 Task: Insert left arrow.
Action: Mouse moved to (119, 69)
Screenshot: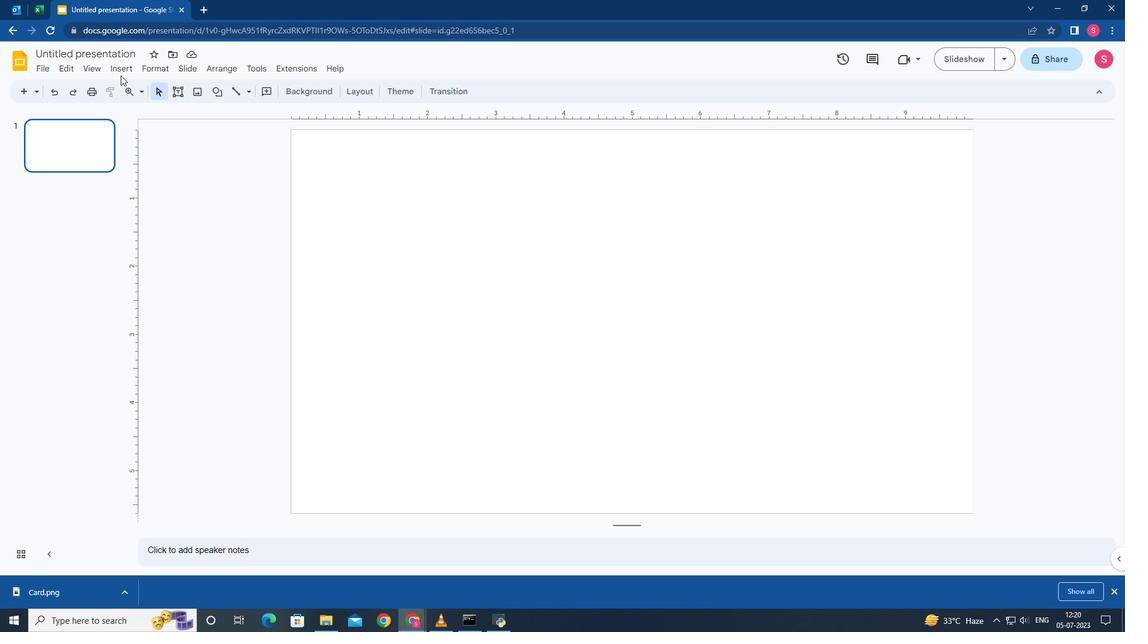 
Action: Mouse pressed left at (119, 69)
Screenshot: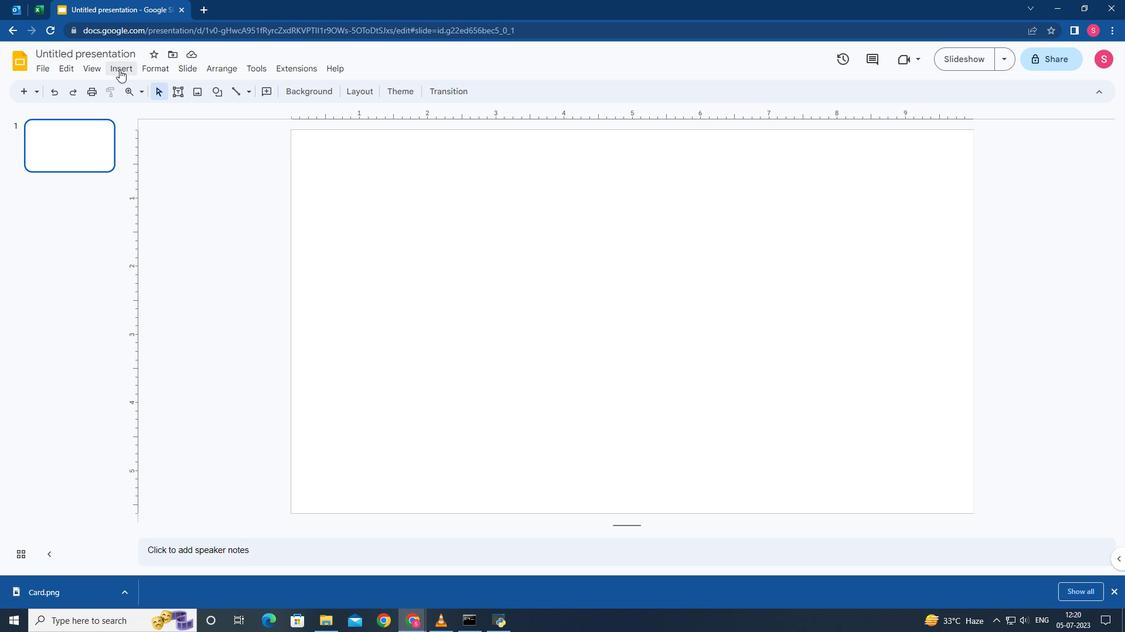 
Action: Mouse moved to (151, 162)
Screenshot: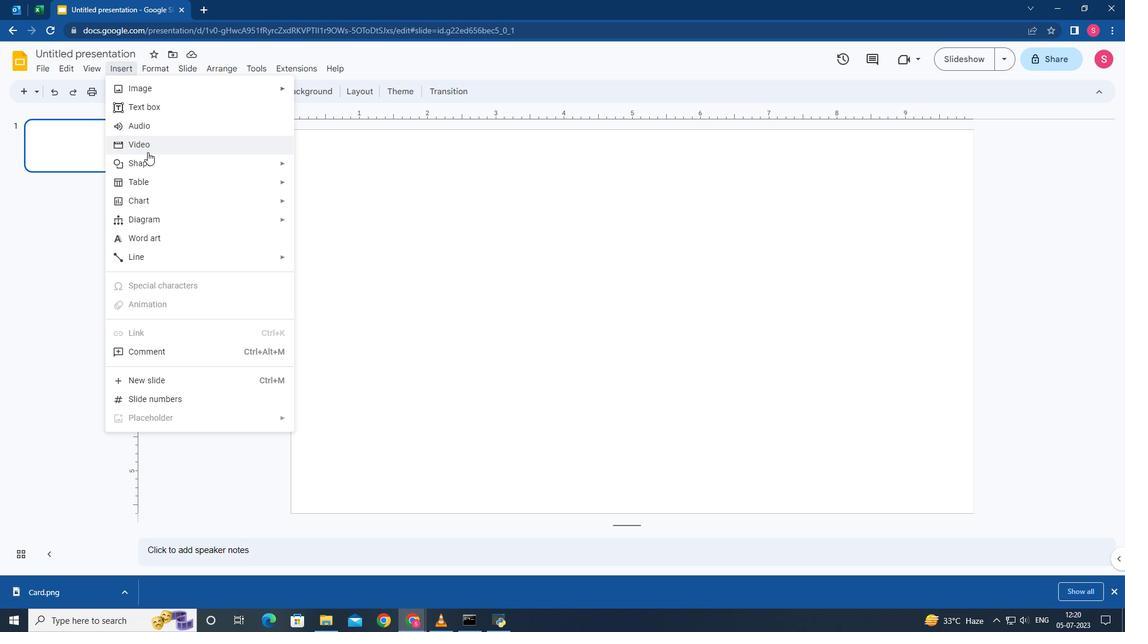 
Action: Mouse pressed left at (151, 162)
Screenshot: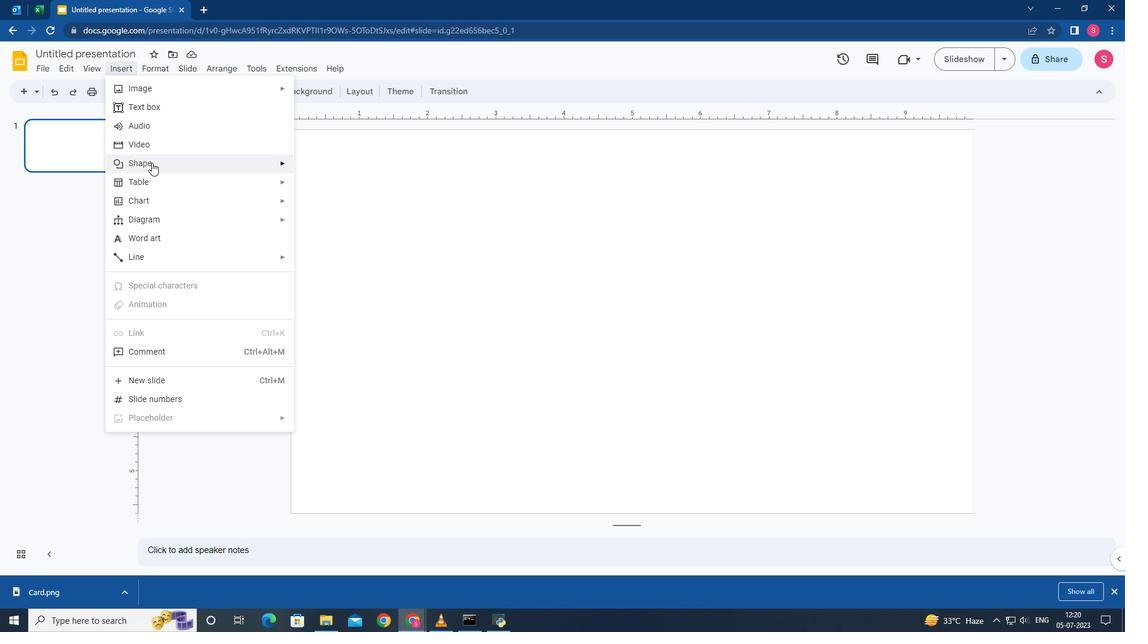 
Action: Mouse moved to (334, 185)
Screenshot: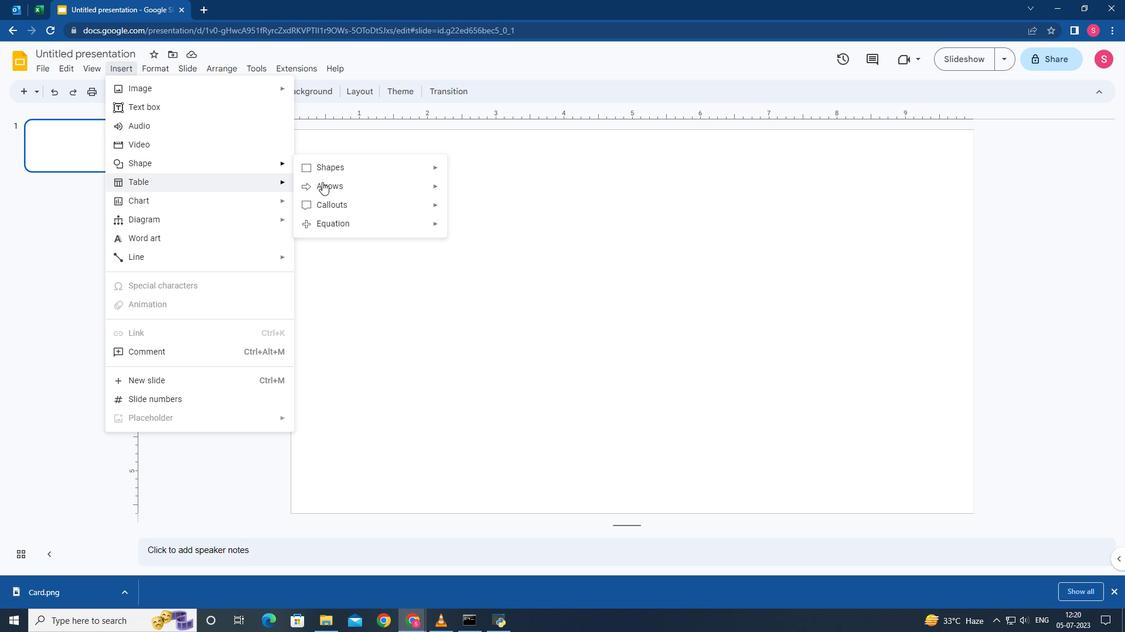 
Action: Mouse pressed left at (334, 185)
Screenshot: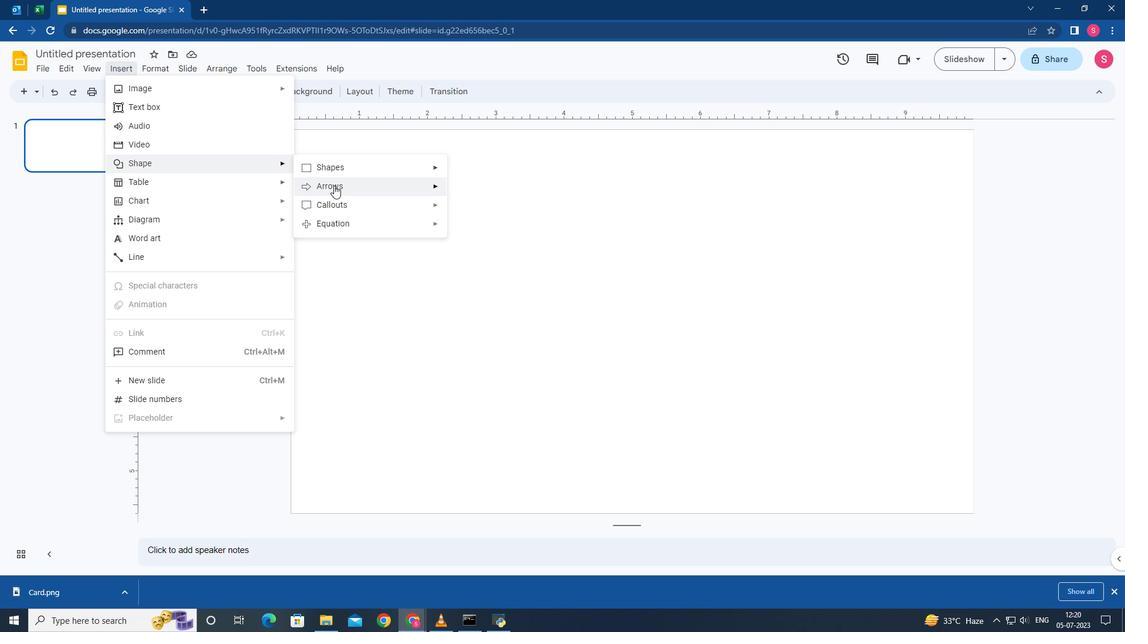 
Action: Mouse moved to (468, 191)
Screenshot: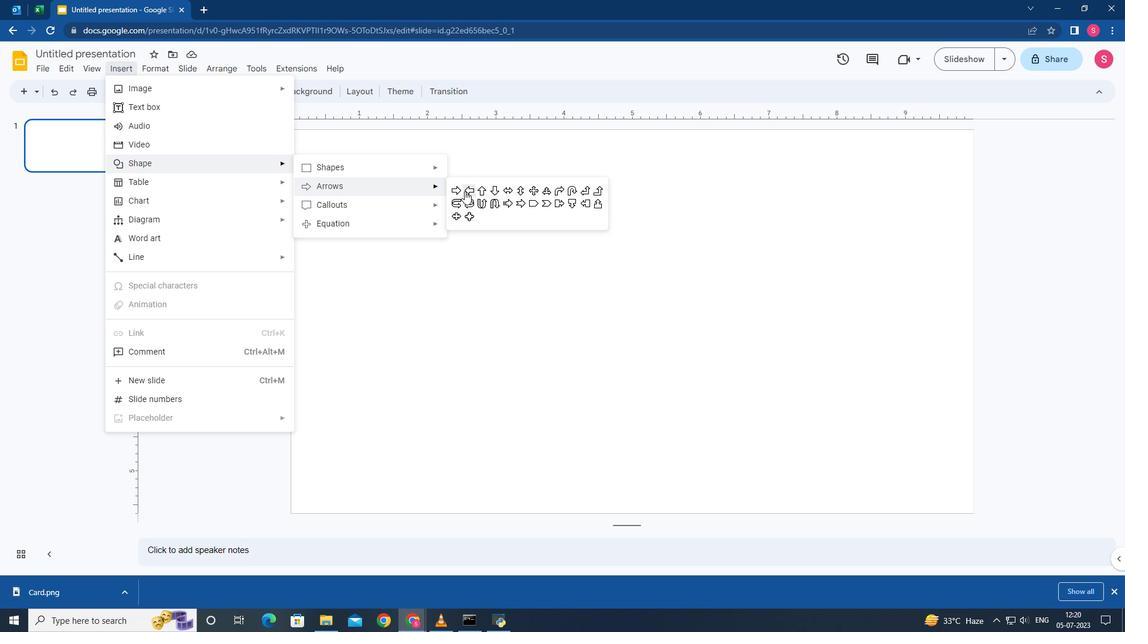 
Action: Mouse pressed left at (468, 191)
Screenshot: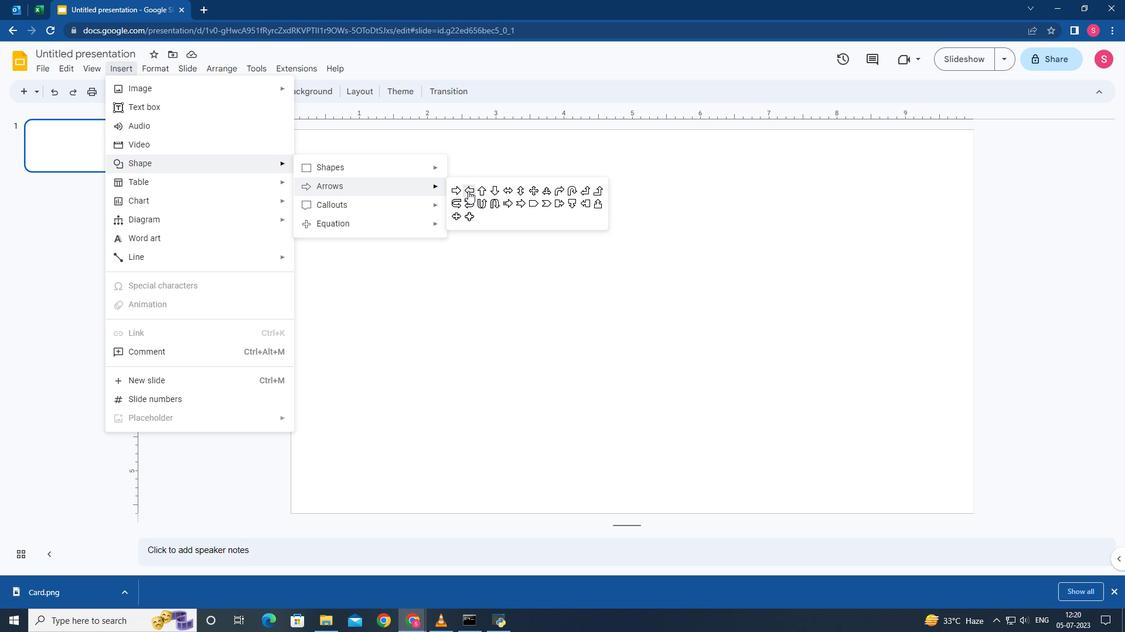 
Action: Mouse moved to (768, 274)
Screenshot: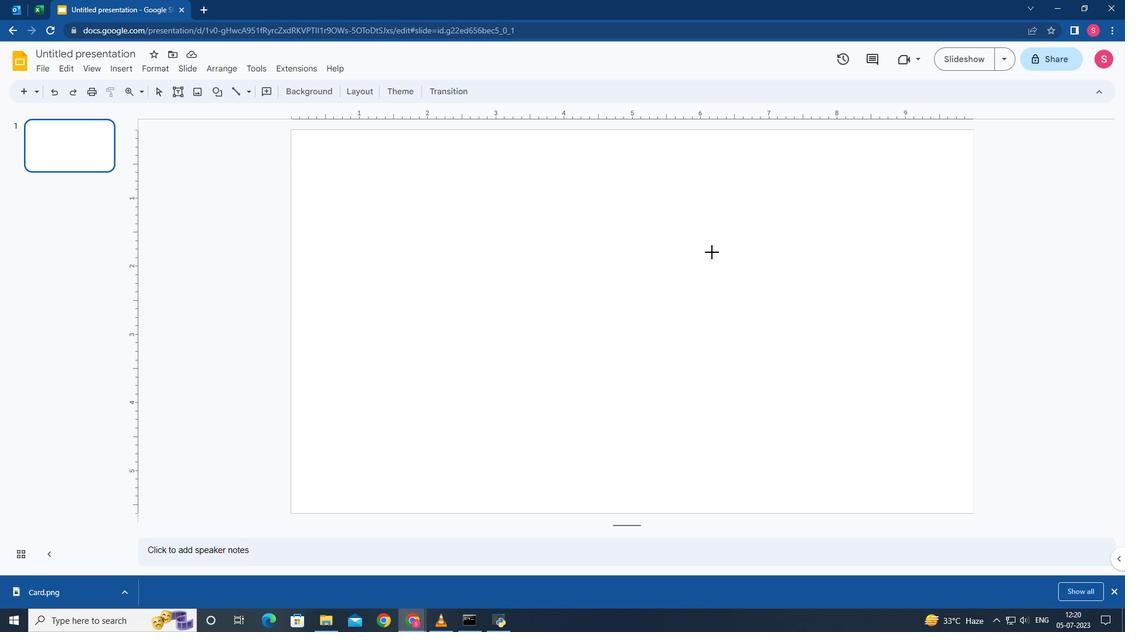 
Action: Mouse pressed left at (768, 274)
Screenshot: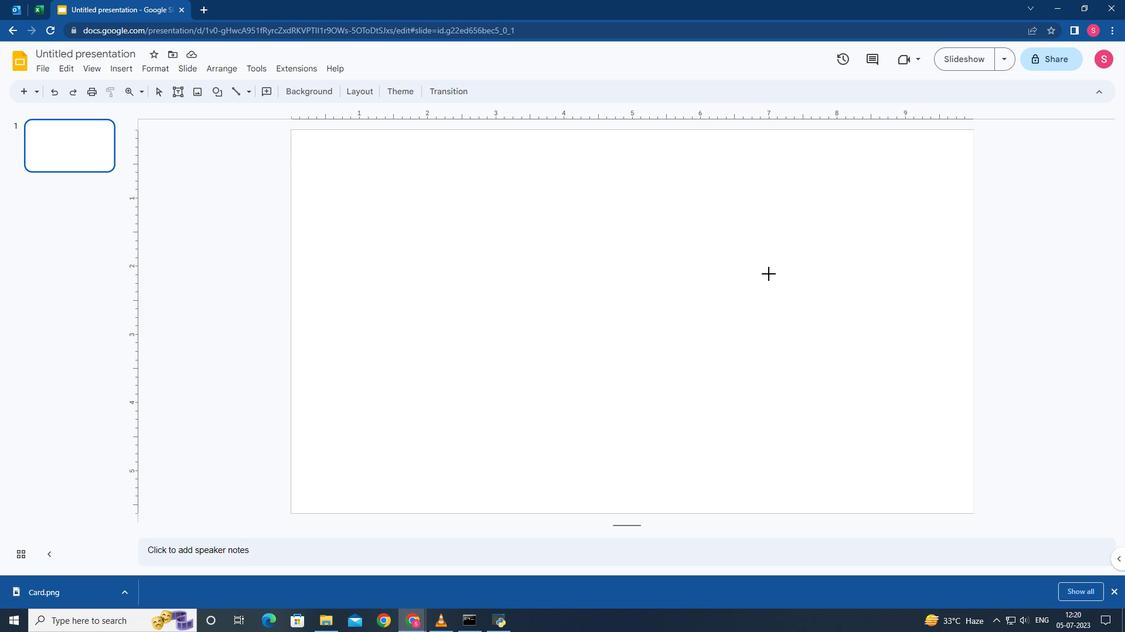 
Action: Mouse moved to (435, 380)
Screenshot: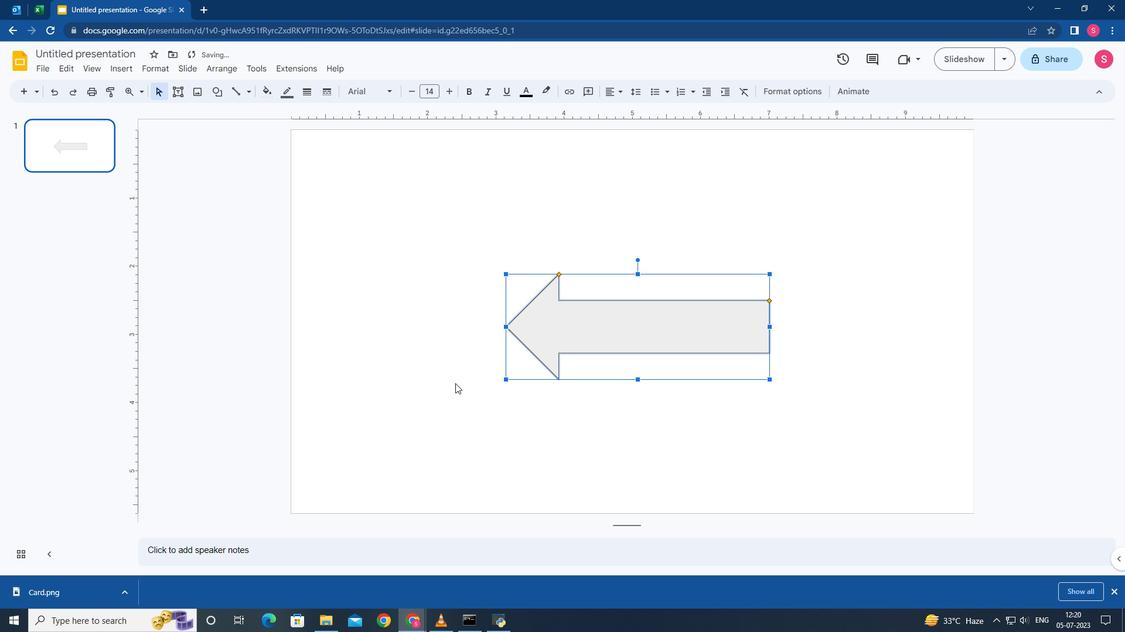
